 Task: Create in the project AgileCraft and in the Backlog issue 'Create a new online platform for online education courses with advanced peer-to-peer learning and discussion features' a child issue 'Chatbot conversation natural language understanding and optimization', and assign it to team member softage.3@softage.net. Create in the project AgileCraft and in the Backlog issue 'Implement a new cloud-based customer engagement system for a company with advanced marketing automation and customer retention features' a child issue 'Data access request policy creation and auditing', and assign it to team member softage.4@softage.net
Action: Mouse moved to (180, 52)
Screenshot: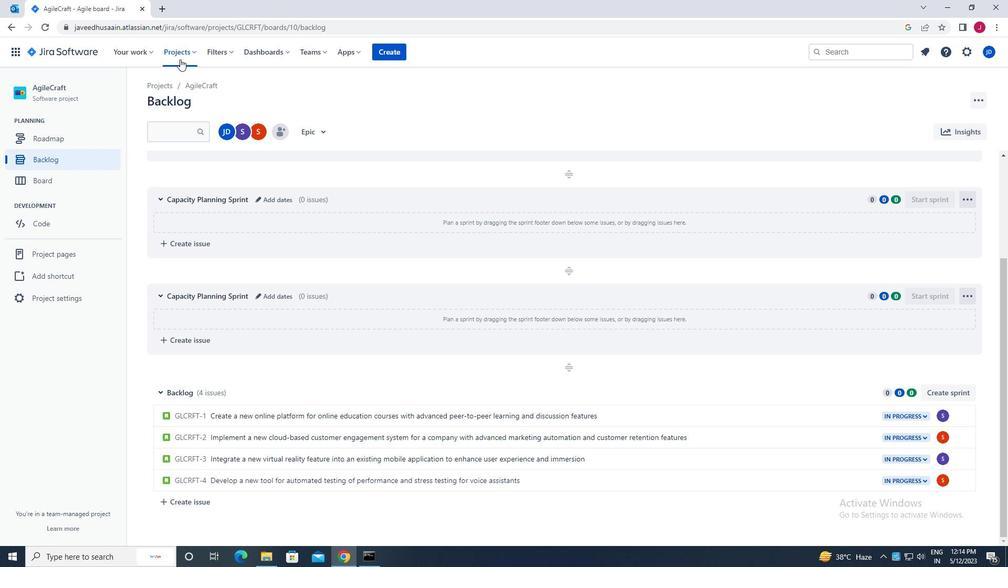 
Action: Mouse pressed left at (180, 52)
Screenshot: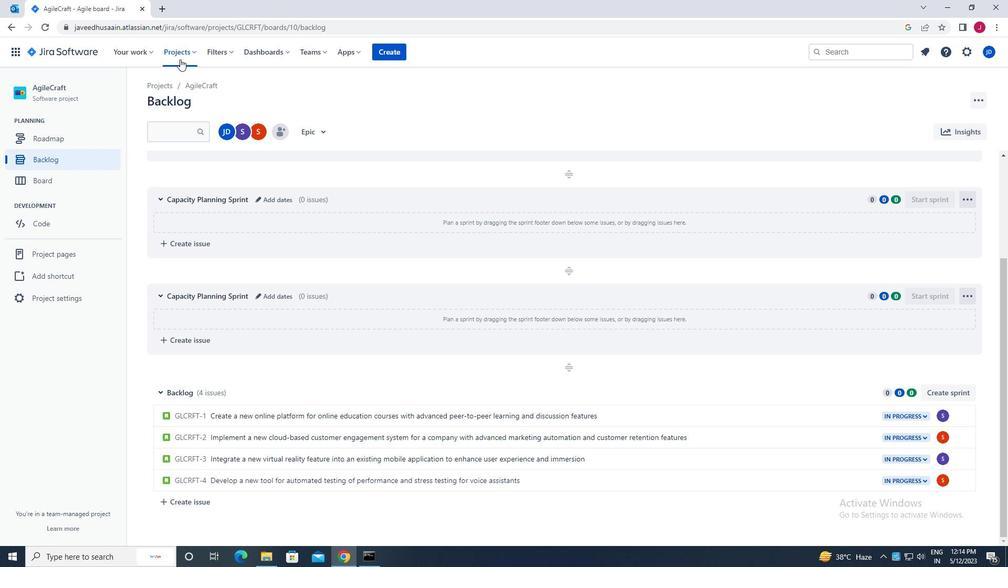 
Action: Mouse moved to (219, 99)
Screenshot: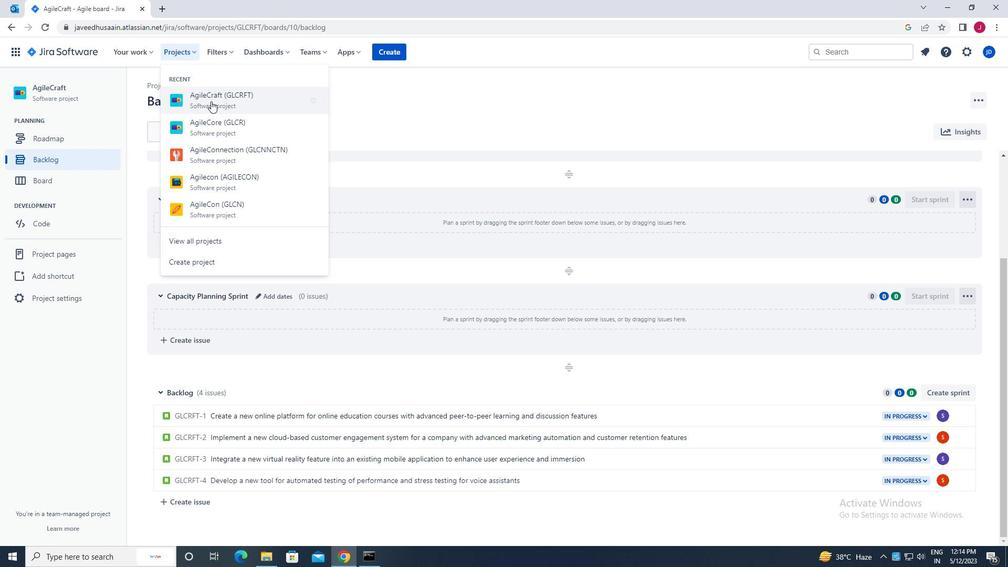 
Action: Mouse pressed left at (219, 99)
Screenshot: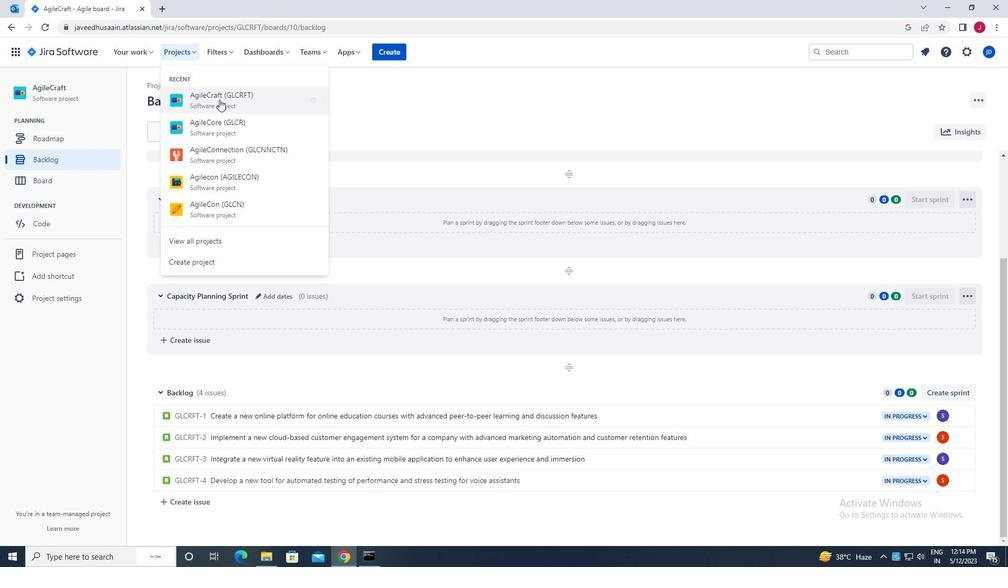 
Action: Mouse moved to (68, 160)
Screenshot: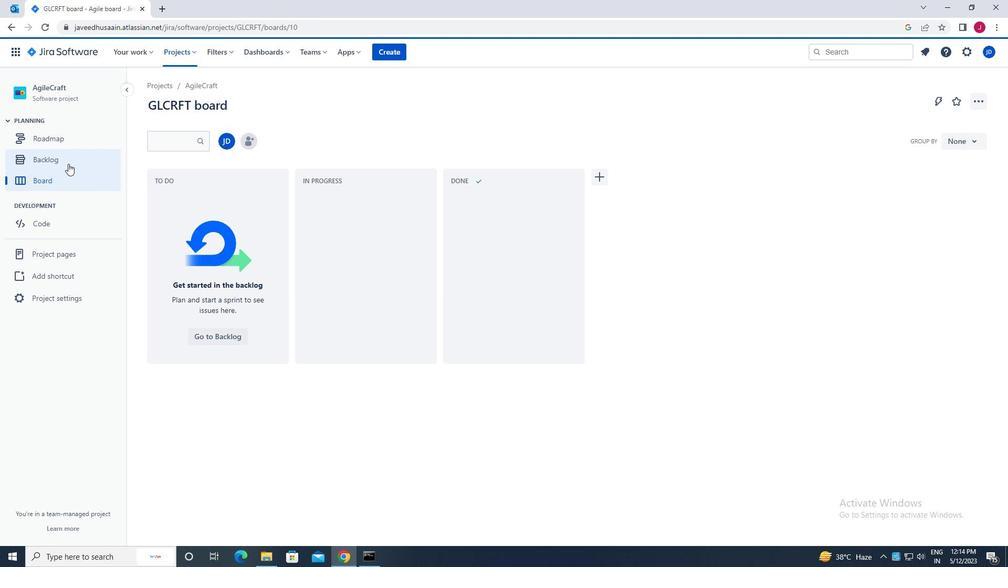 
Action: Mouse pressed left at (68, 160)
Screenshot: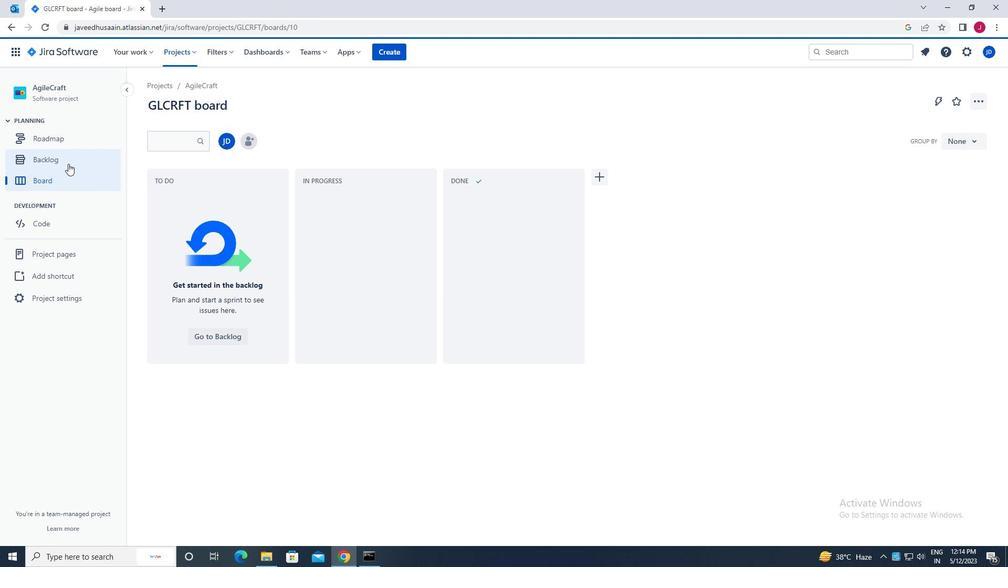 
Action: Mouse moved to (331, 283)
Screenshot: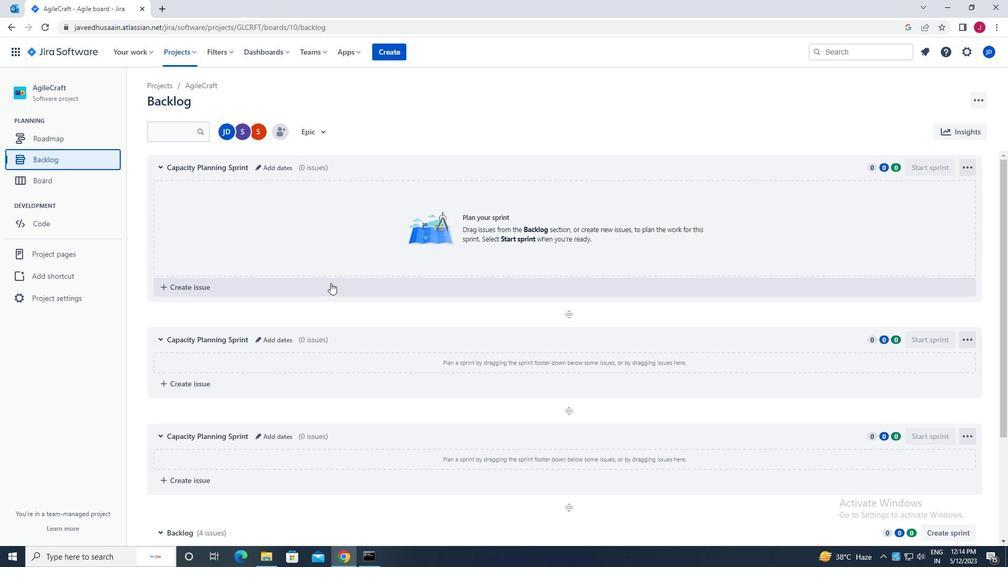 
Action: Mouse scrolled (331, 282) with delta (0, 0)
Screenshot: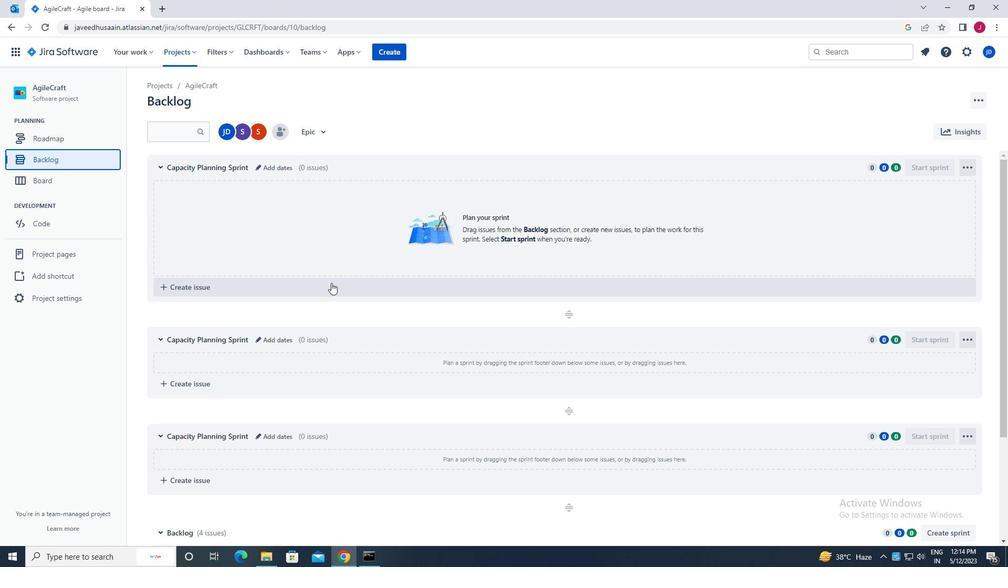 
Action: Mouse moved to (278, 313)
Screenshot: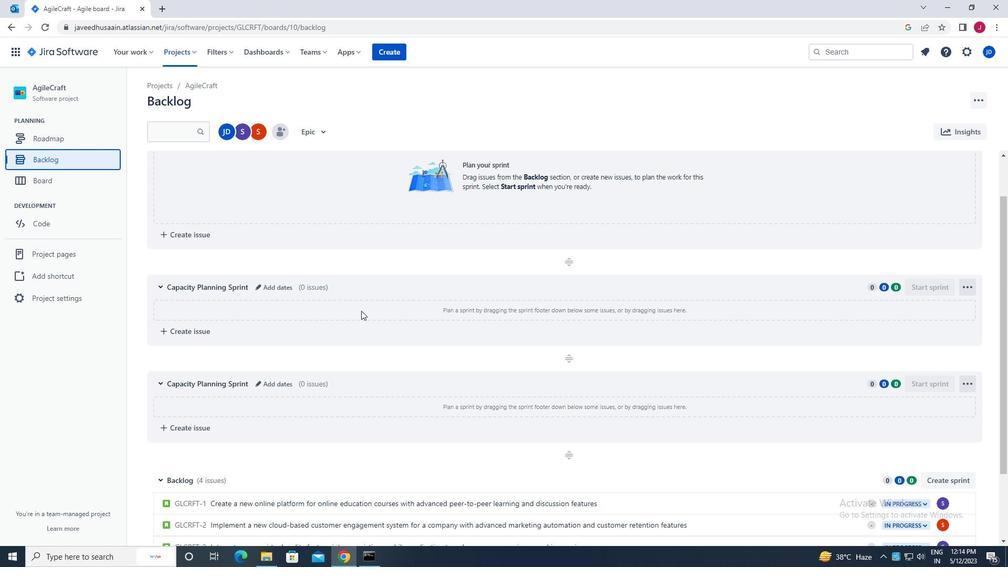 
Action: Mouse scrolled (278, 312) with delta (0, 0)
Screenshot: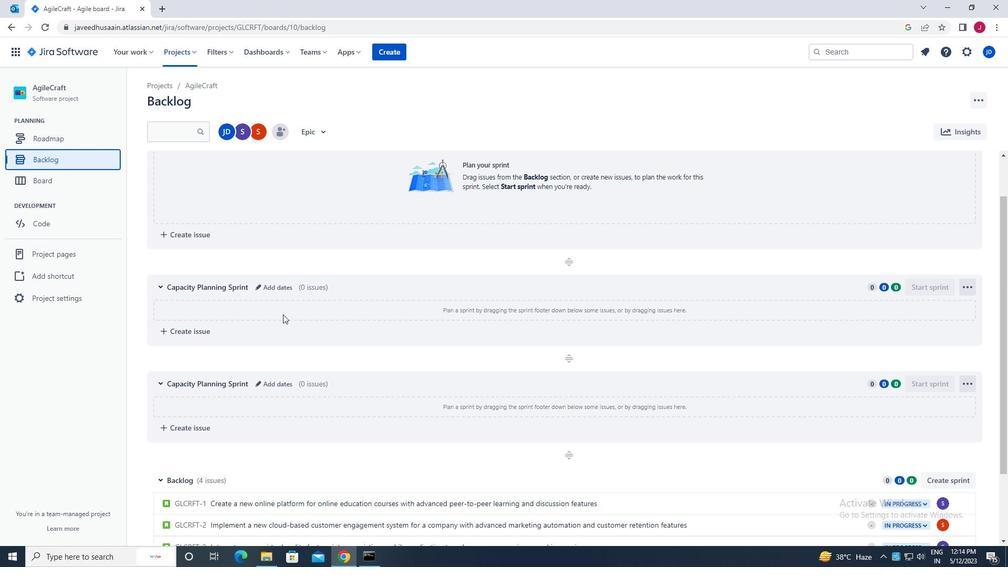 
Action: Mouse scrolled (278, 312) with delta (0, 0)
Screenshot: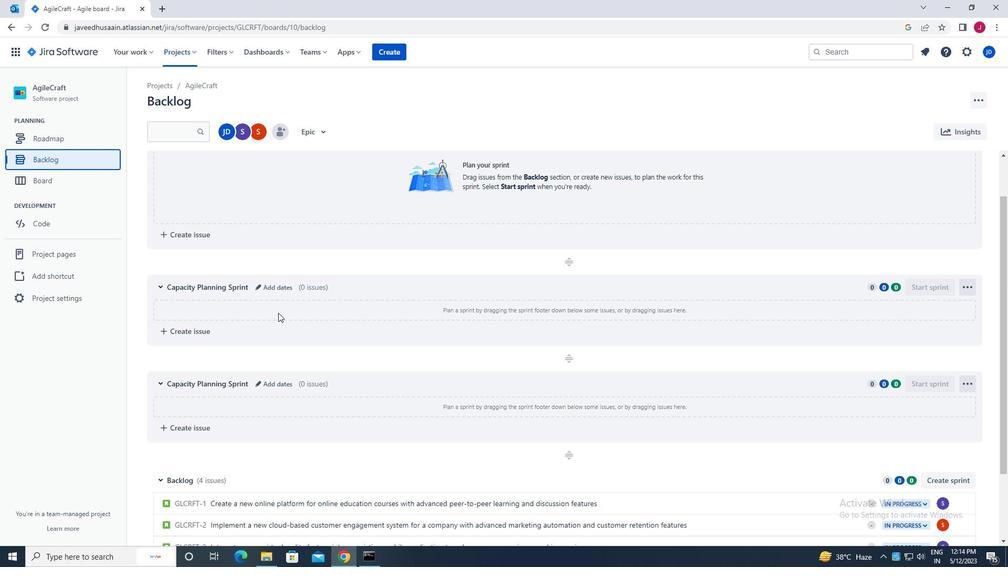 
Action: Mouse scrolled (278, 312) with delta (0, 0)
Screenshot: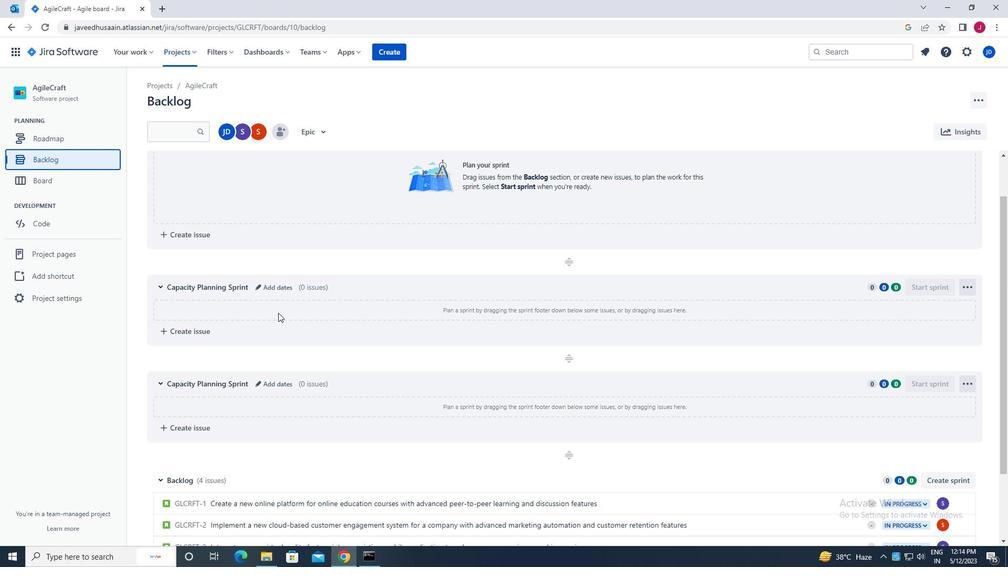 
Action: Mouse moved to (278, 313)
Screenshot: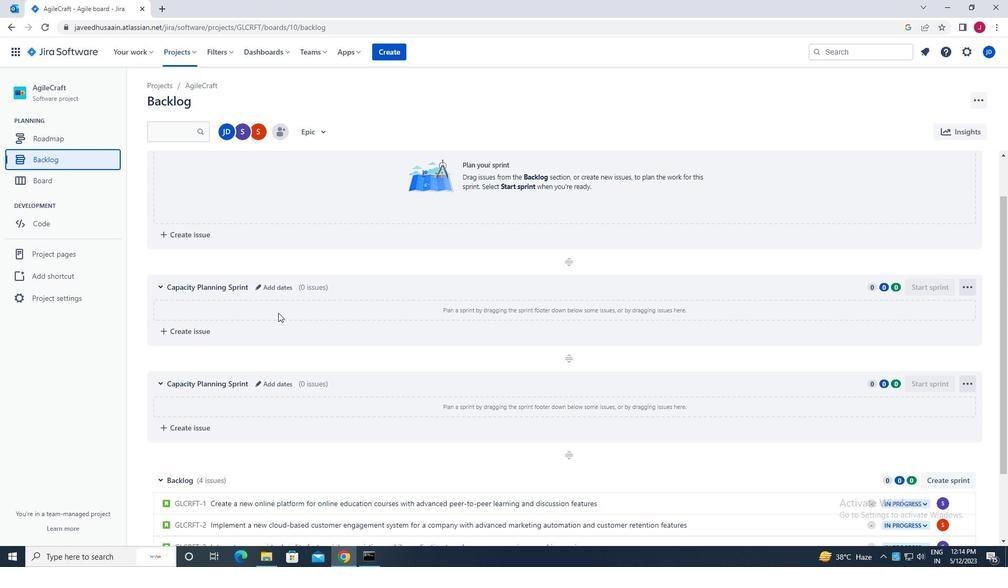 
Action: Mouse scrolled (278, 312) with delta (0, 0)
Screenshot: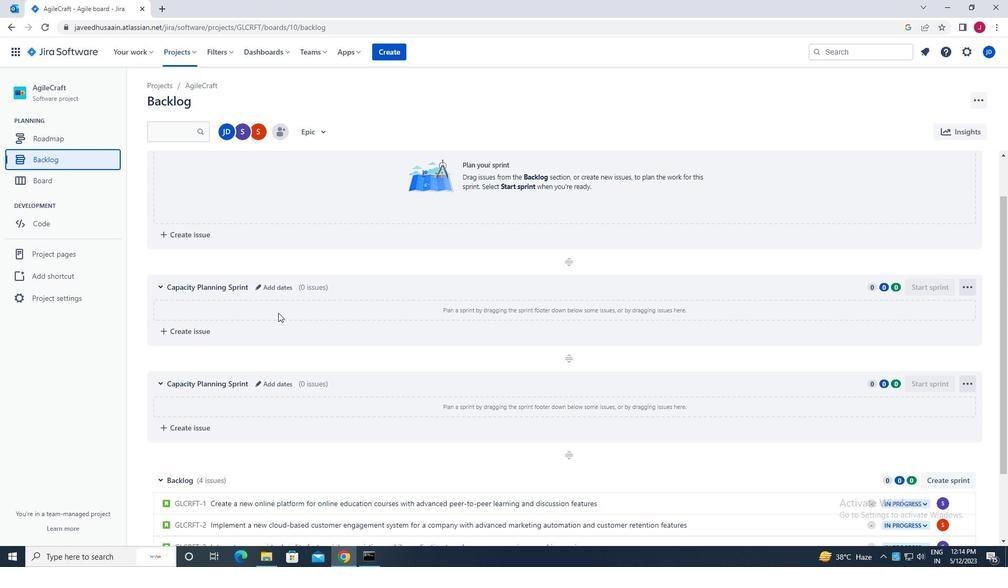 
Action: Mouse scrolled (278, 312) with delta (0, 0)
Screenshot: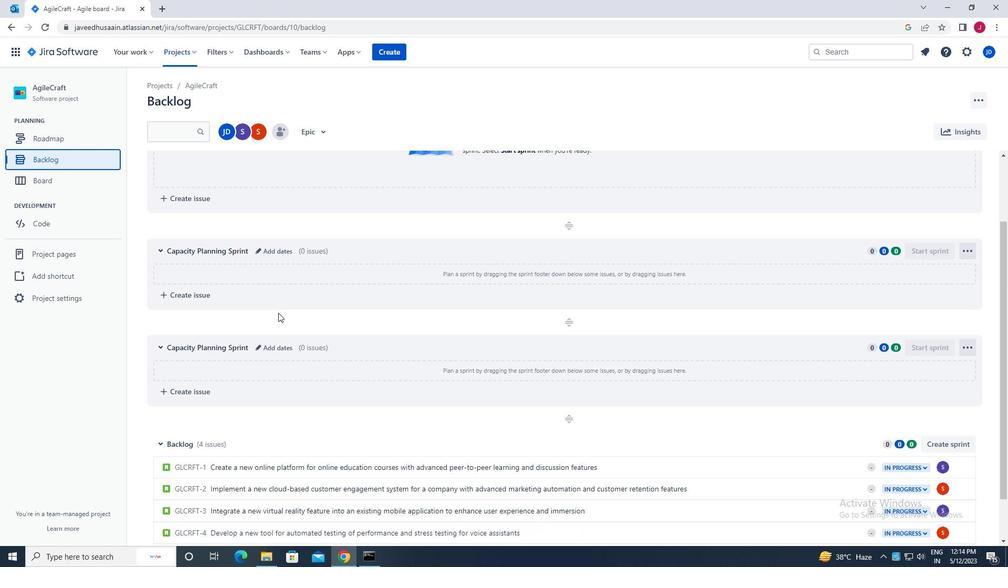 
Action: Mouse scrolled (278, 312) with delta (0, 0)
Screenshot: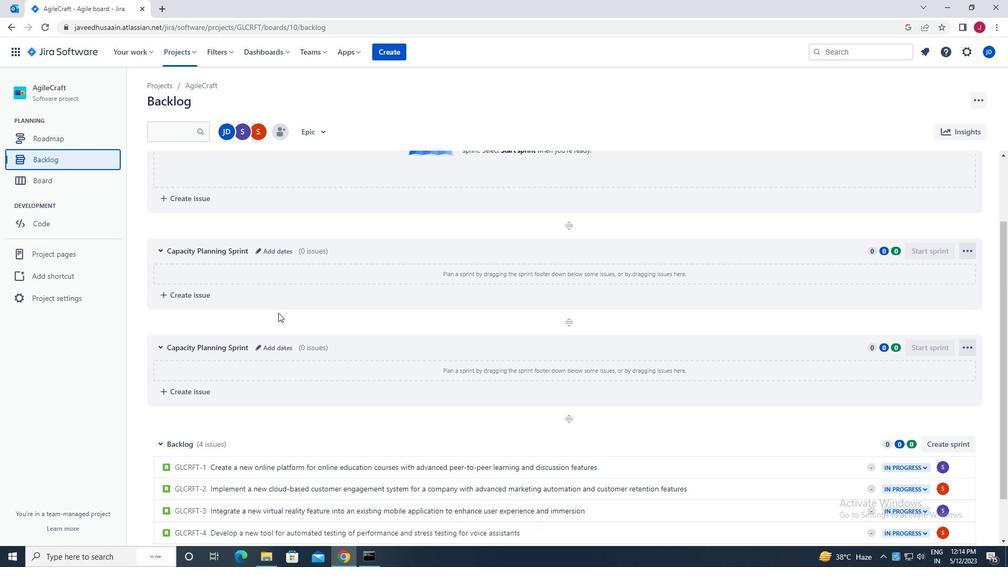 
Action: Mouse scrolled (278, 312) with delta (0, 0)
Screenshot: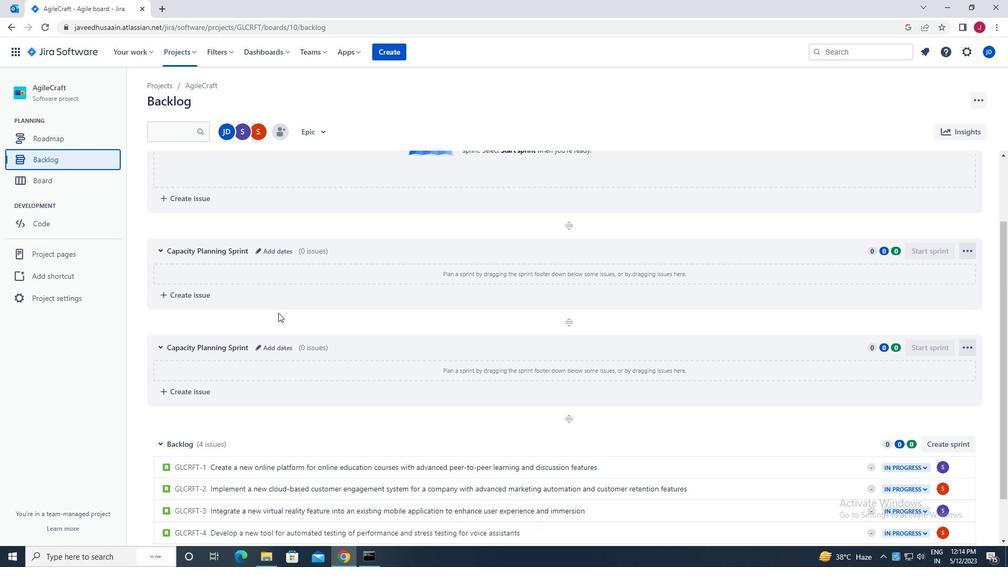 
Action: Mouse scrolled (278, 312) with delta (0, 0)
Screenshot: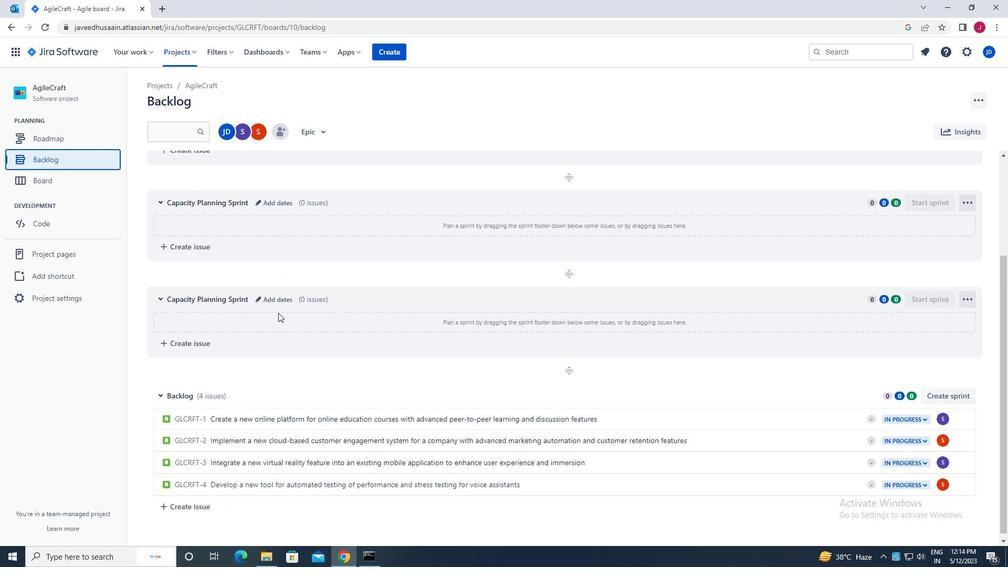 
Action: Mouse scrolled (278, 312) with delta (0, 0)
Screenshot: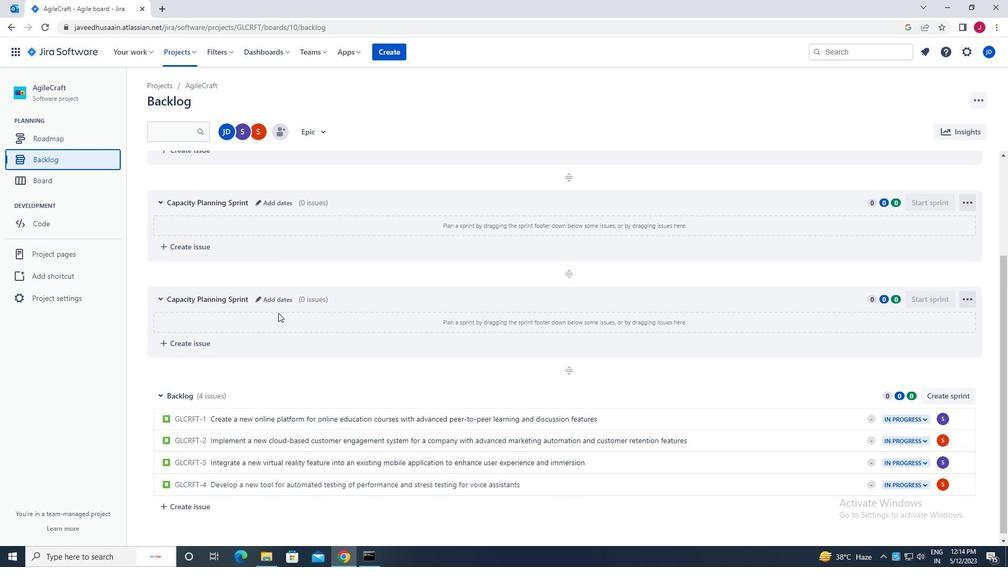 
Action: Mouse moved to (780, 414)
Screenshot: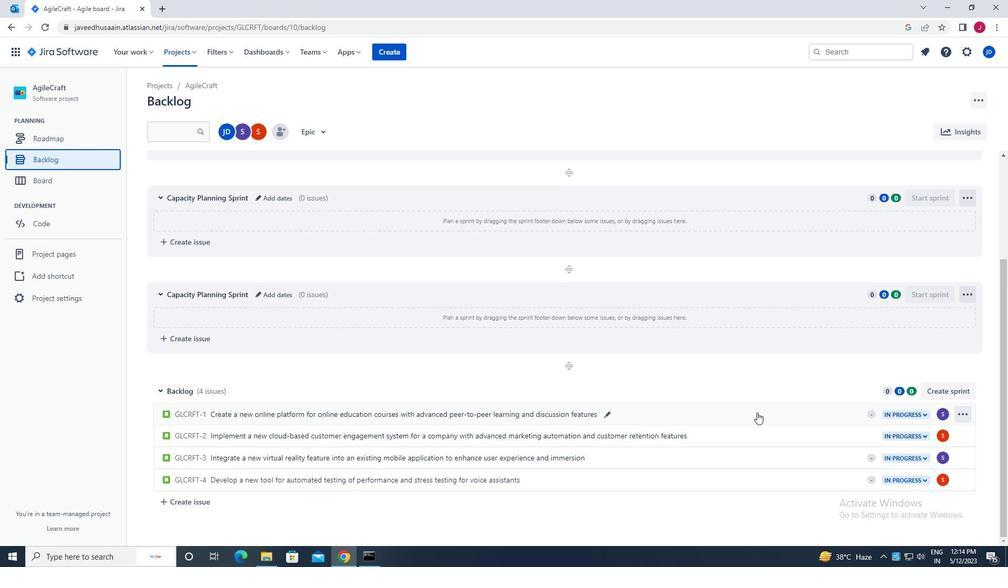 
Action: Mouse pressed left at (780, 414)
Screenshot: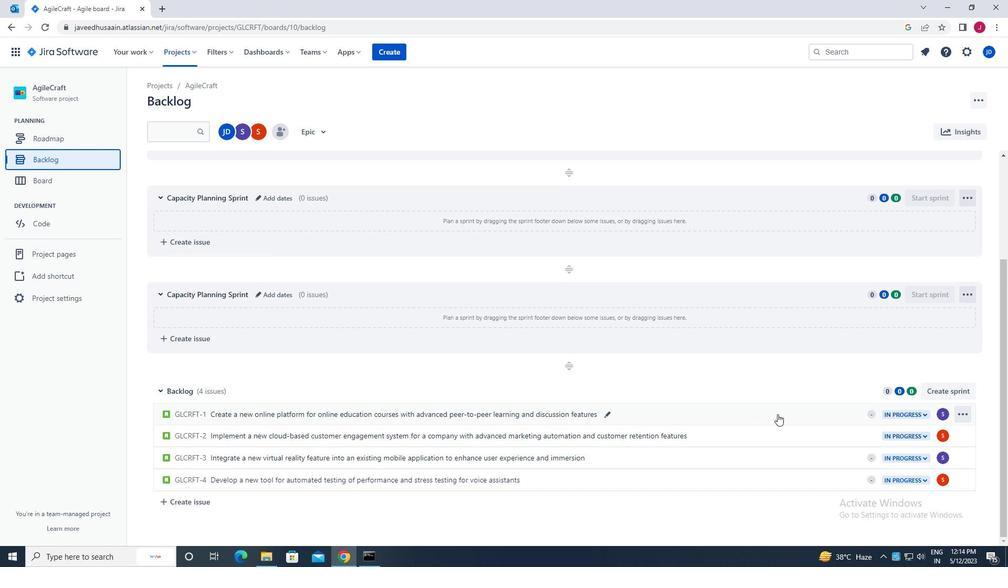 
Action: Mouse moved to (824, 257)
Screenshot: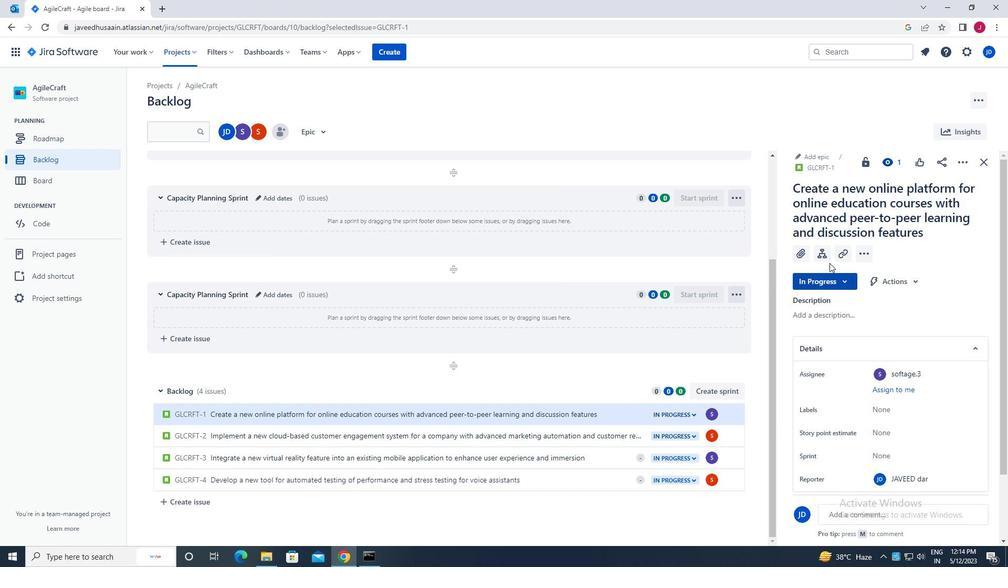 
Action: Mouse pressed left at (824, 257)
Screenshot: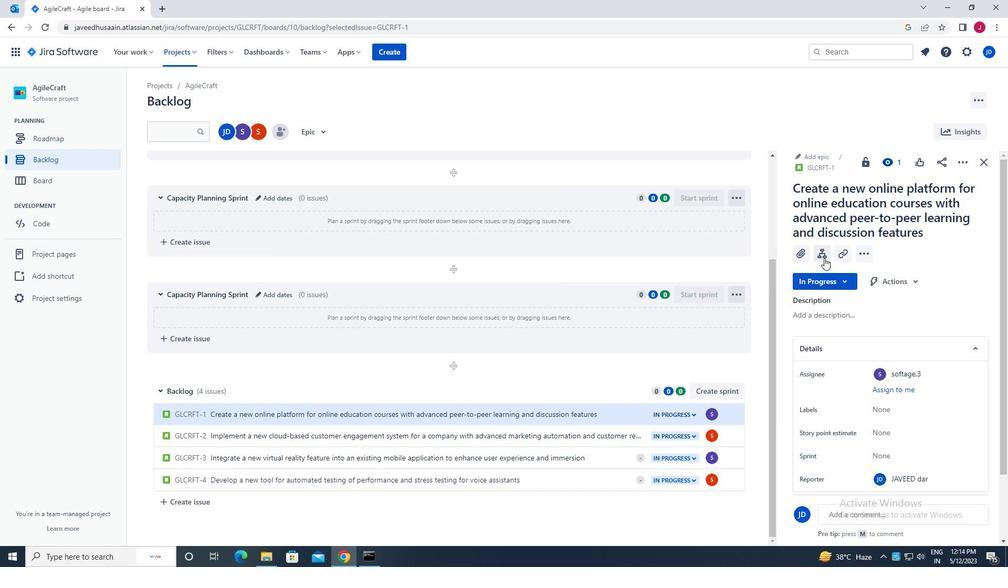 
Action: Mouse moved to (834, 336)
Screenshot: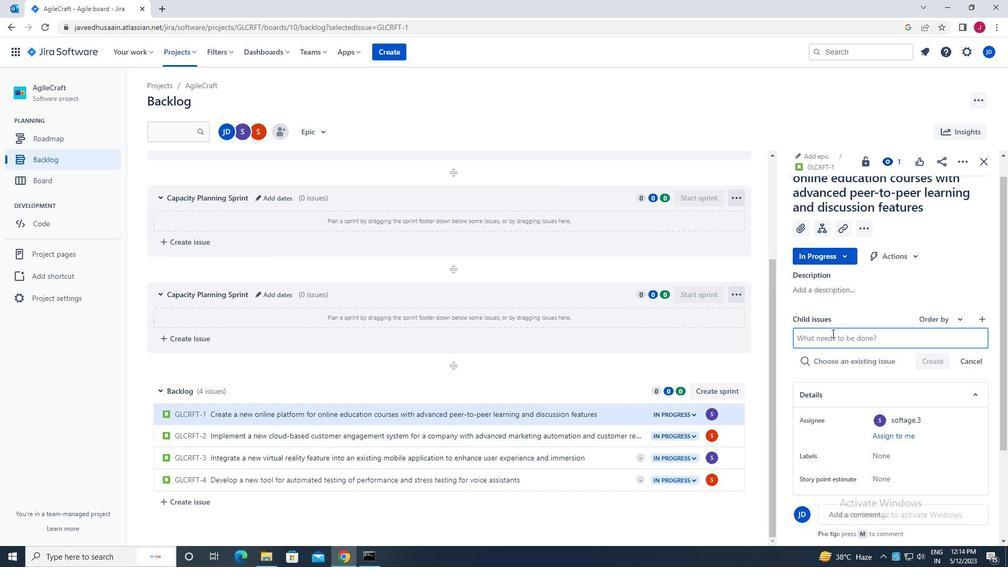 
Action: Mouse pressed left at (834, 336)
Screenshot: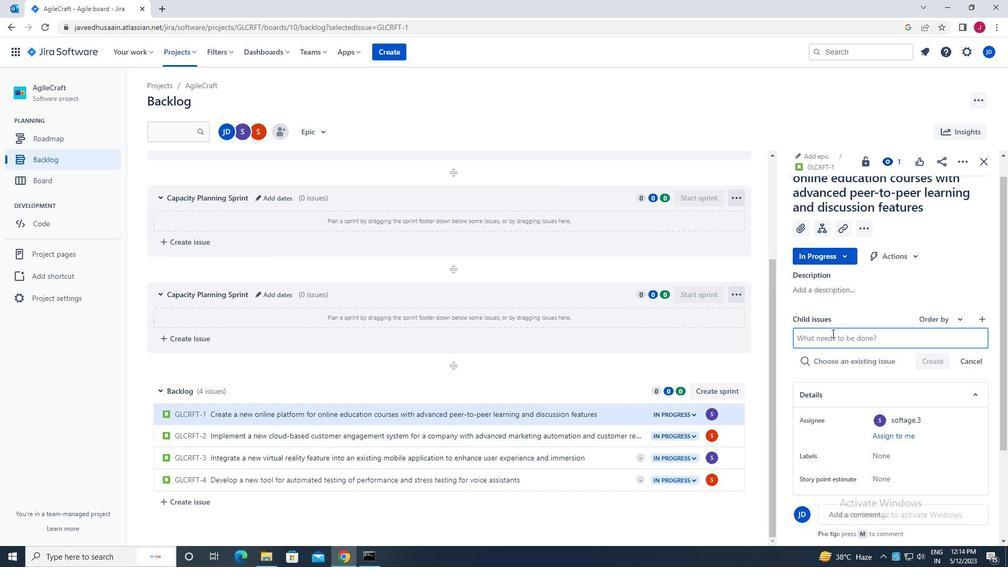 
Action: Mouse moved to (835, 337)
Screenshot: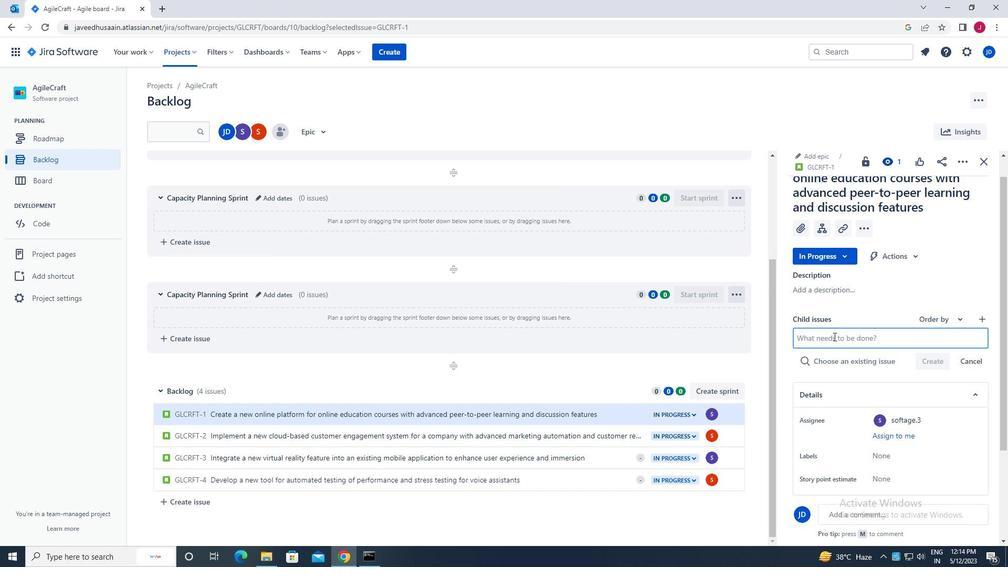
Action: Key pressed c<Key.caps_lock>hatbot<Key.space>conversation<Key.space>
Screenshot: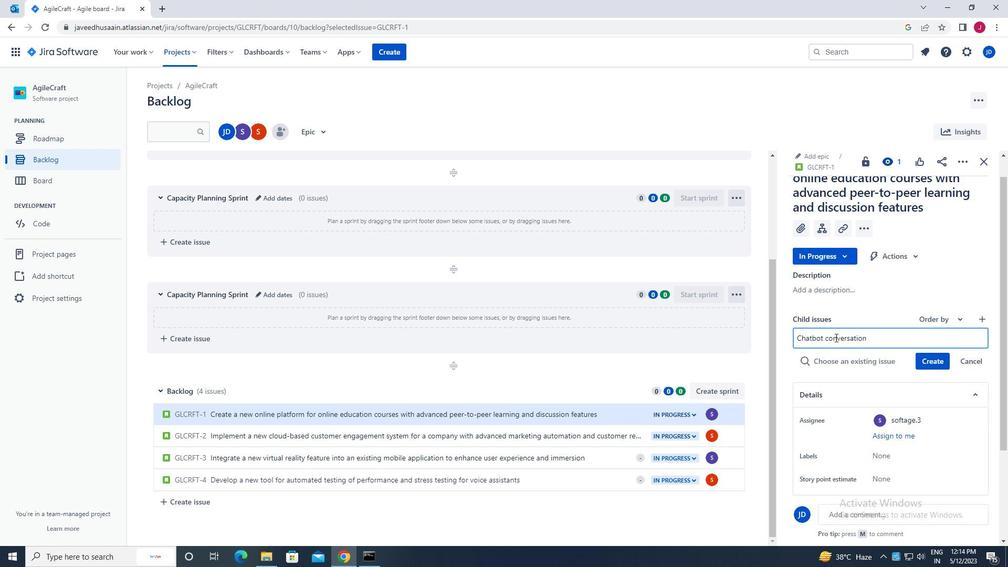 
Action: Mouse moved to (871, 336)
Screenshot: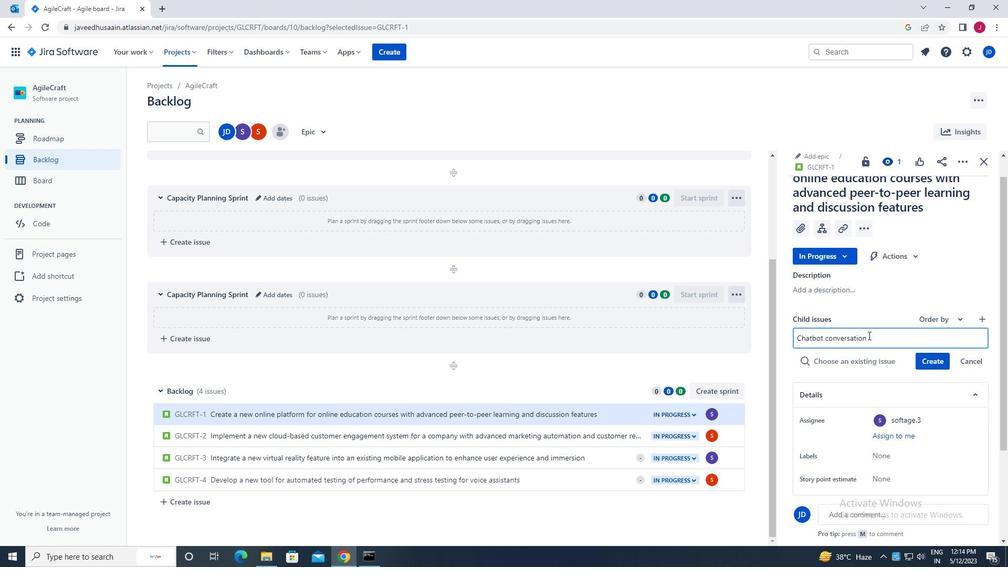 
Action: Key pressed <Key.backspace><Key.backspace><Key.backspace><Key.backspace><Key.backspace><Key.backspace><Key.backspace><Key.backspace><Key.backspace><Key.backspace>versation<Key.space>natural<Key.space>language<Key.space>understanding<Key.space>and<Key.space>optimization<Key.enter>
Screenshot: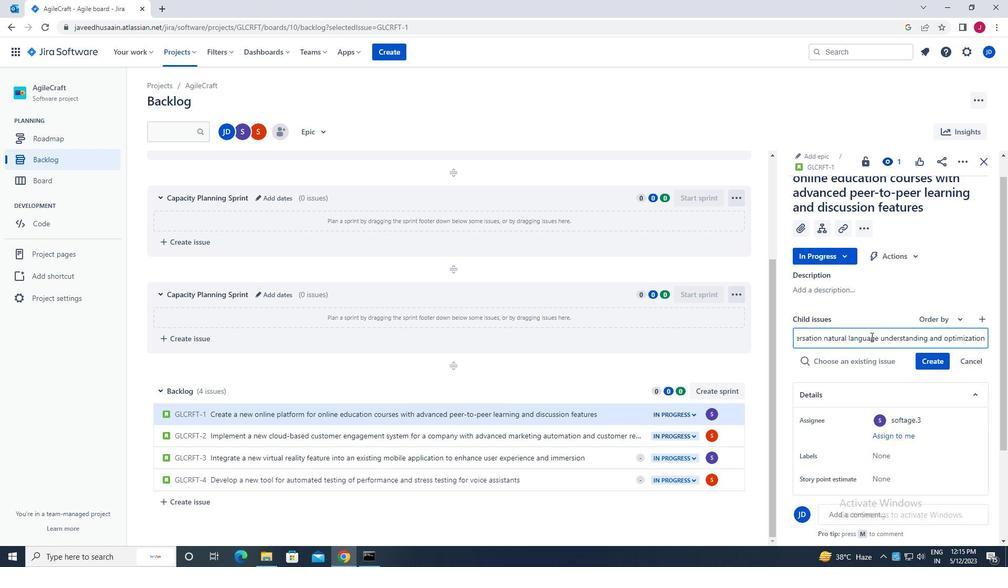 
Action: Mouse moved to (941, 345)
Screenshot: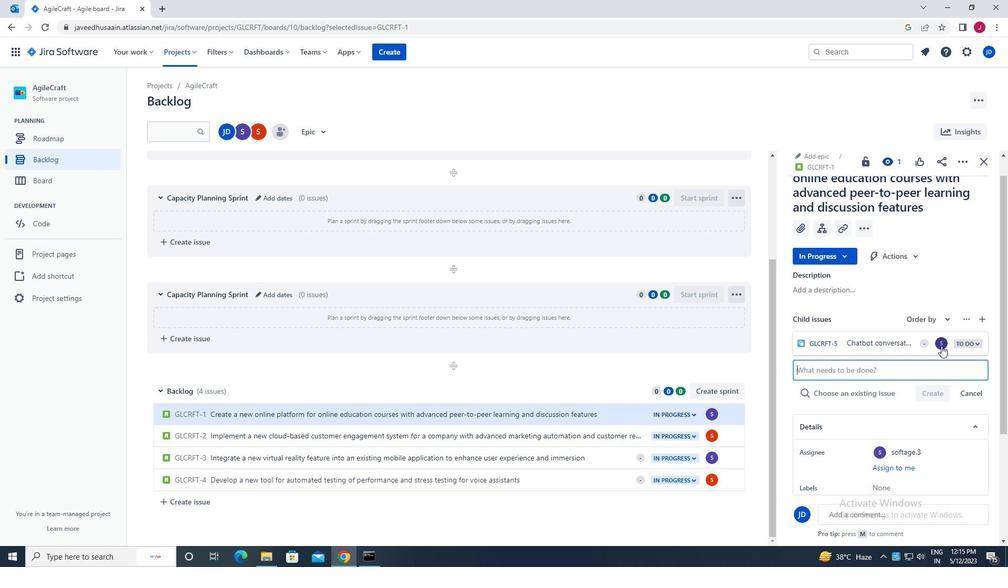 
Action: Mouse pressed left at (941, 345)
Screenshot: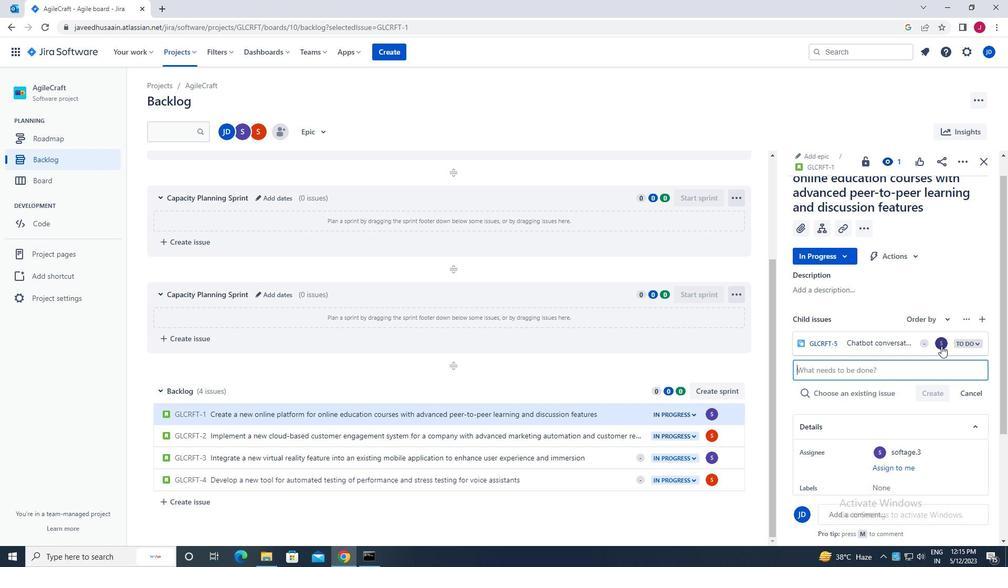 
Action: Mouse moved to (900, 336)
Screenshot: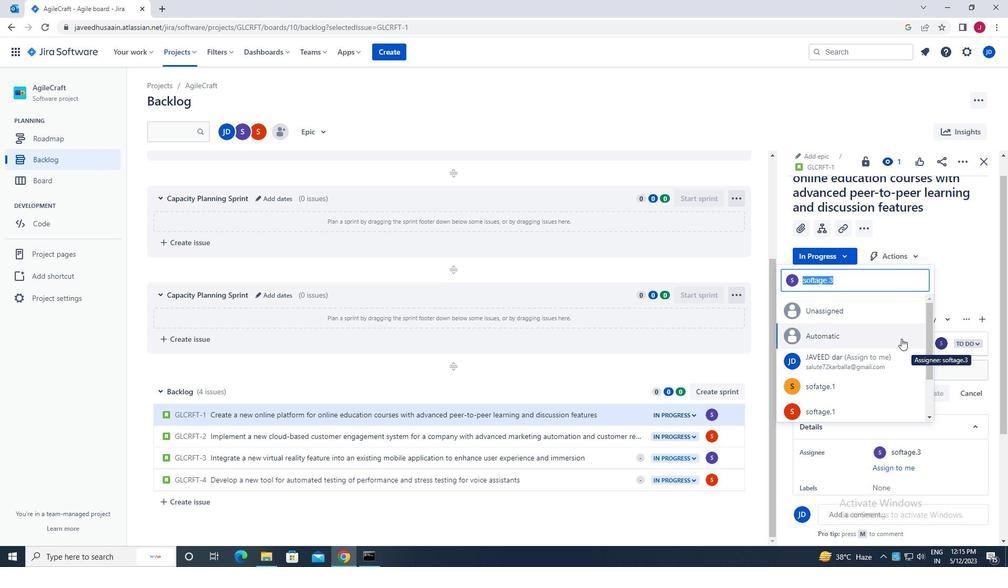 
Action: Key pressed soft
Screenshot: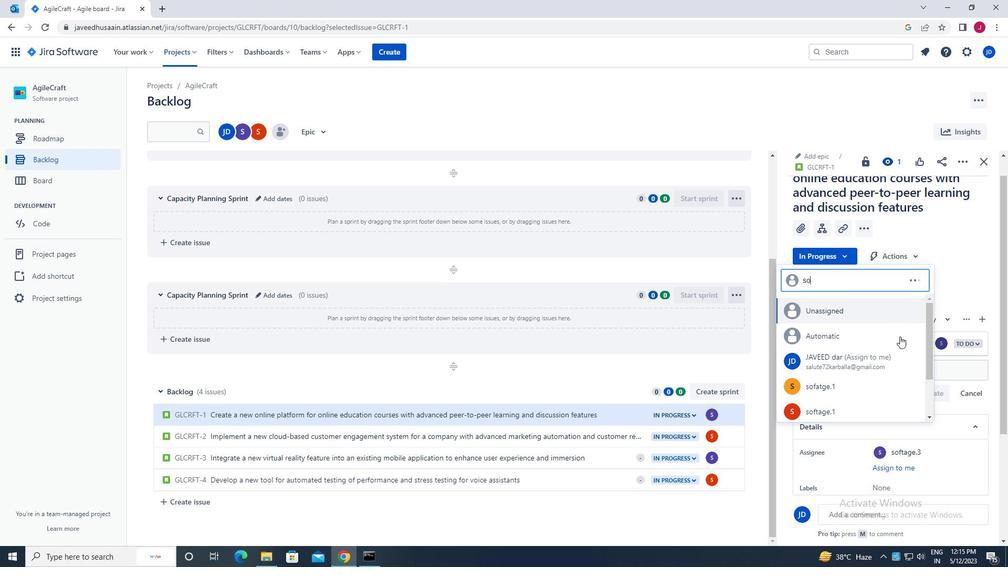 
Action: Mouse moved to (875, 317)
Screenshot: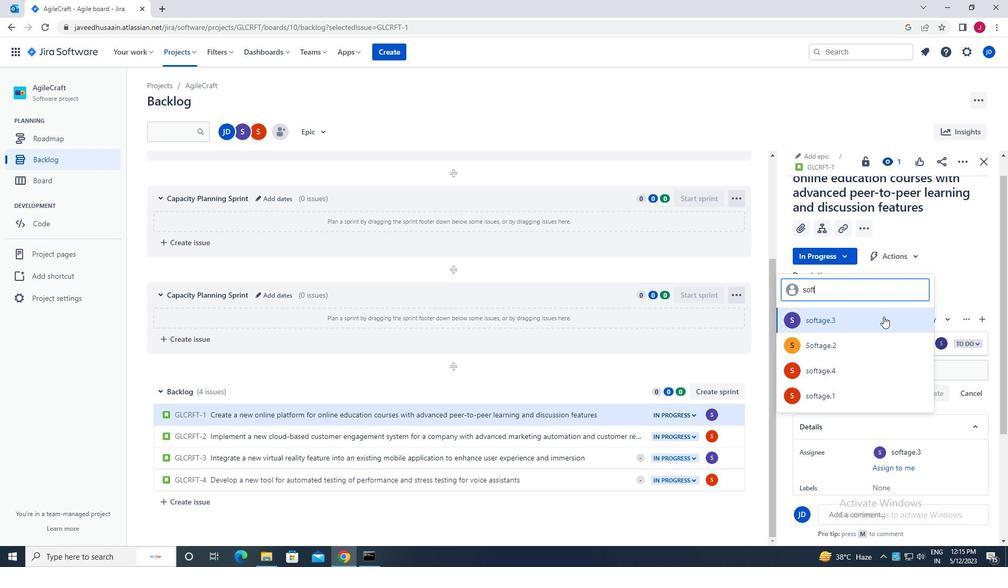 
Action: Mouse pressed left at (875, 317)
Screenshot: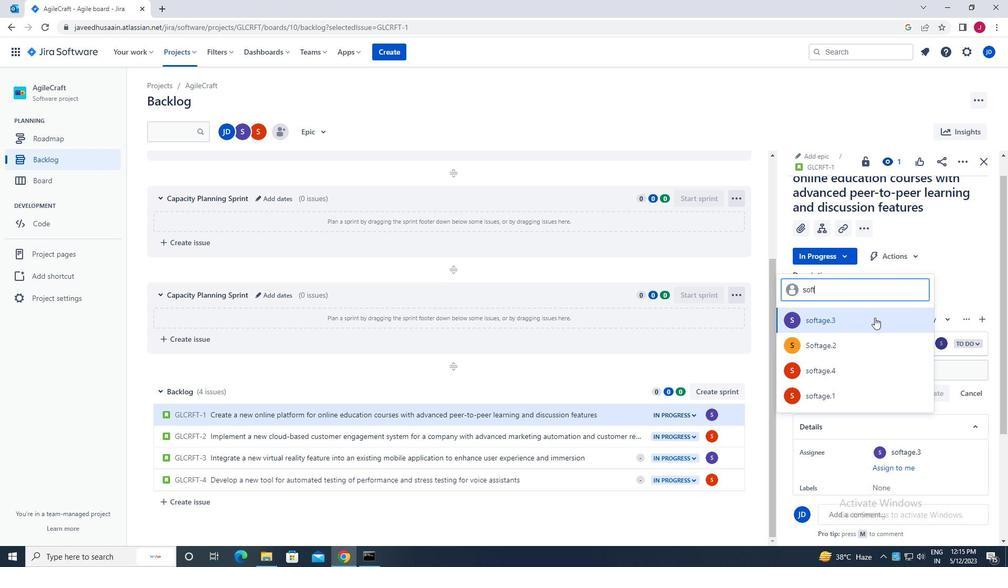 
Action: Mouse moved to (982, 160)
Screenshot: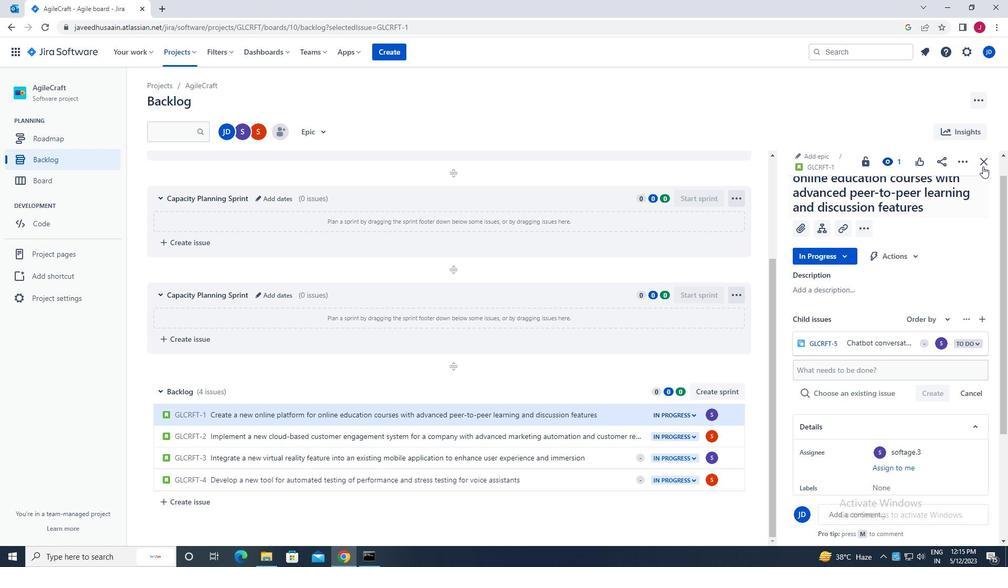 
Action: Mouse pressed left at (982, 160)
Screenshot: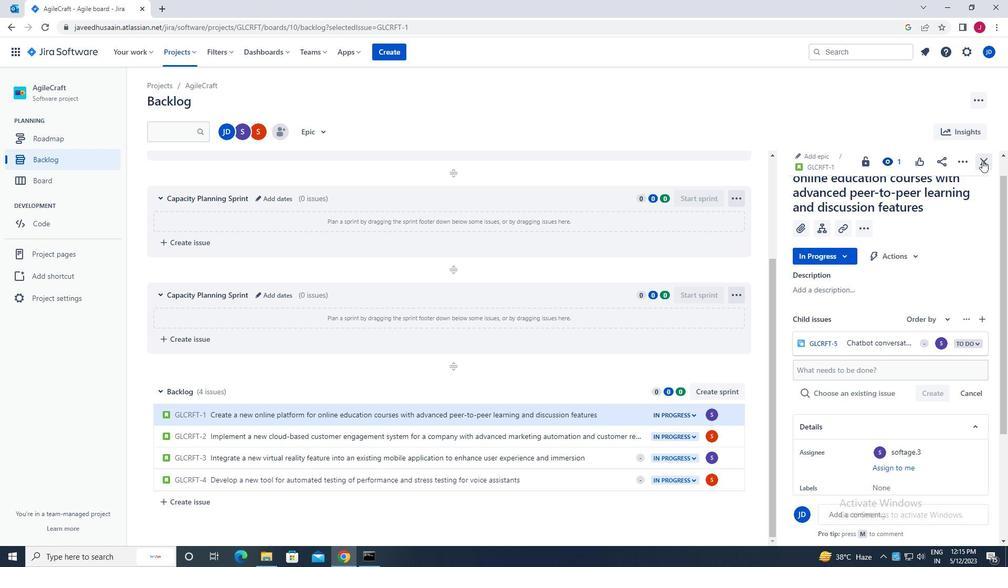
Action: Mouse moved to (790, 435)
Screenshot: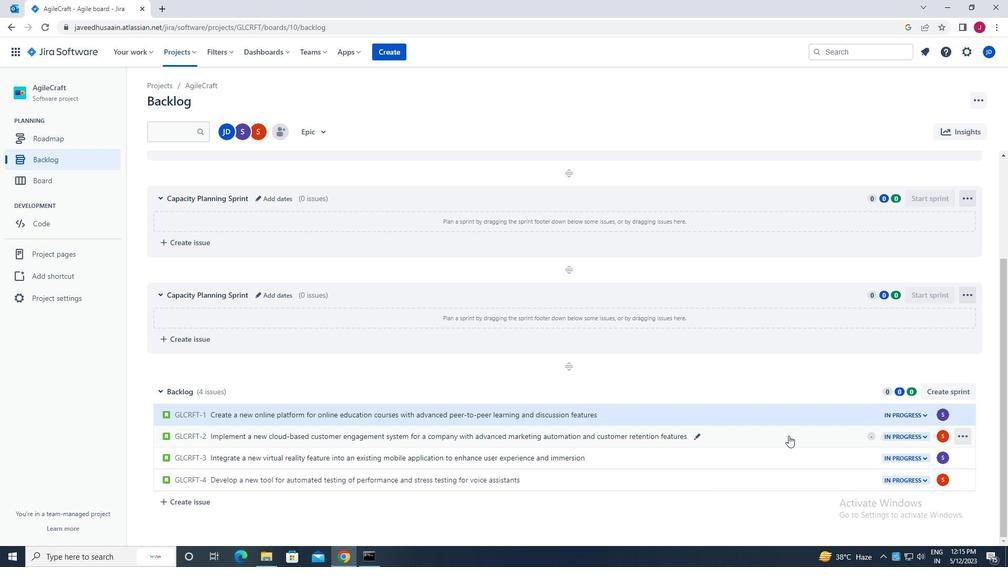 
Action: Mouse pressed left at (790, 435)
Screenshot: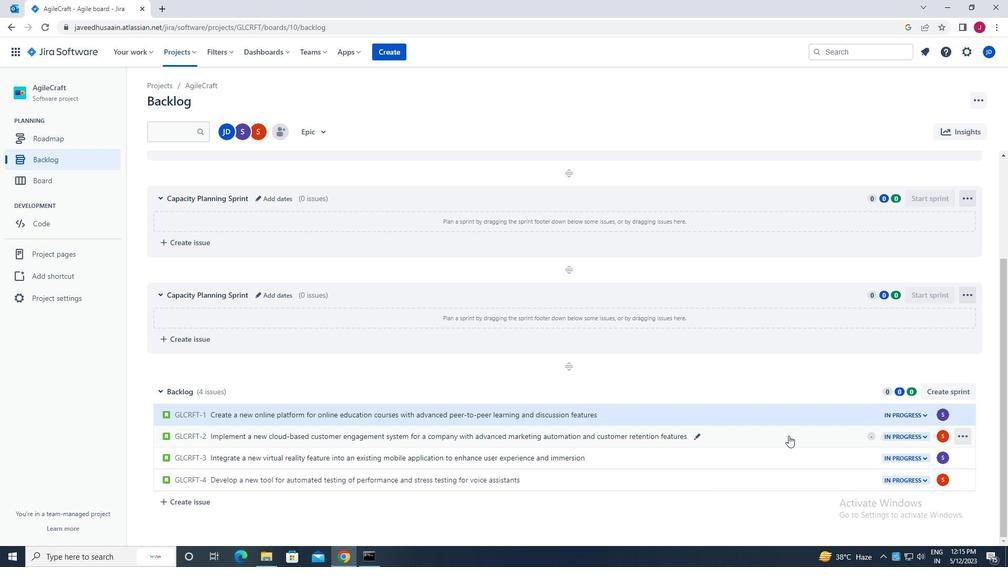 
Action: Mouse moved to (821, 273)
Screenshot: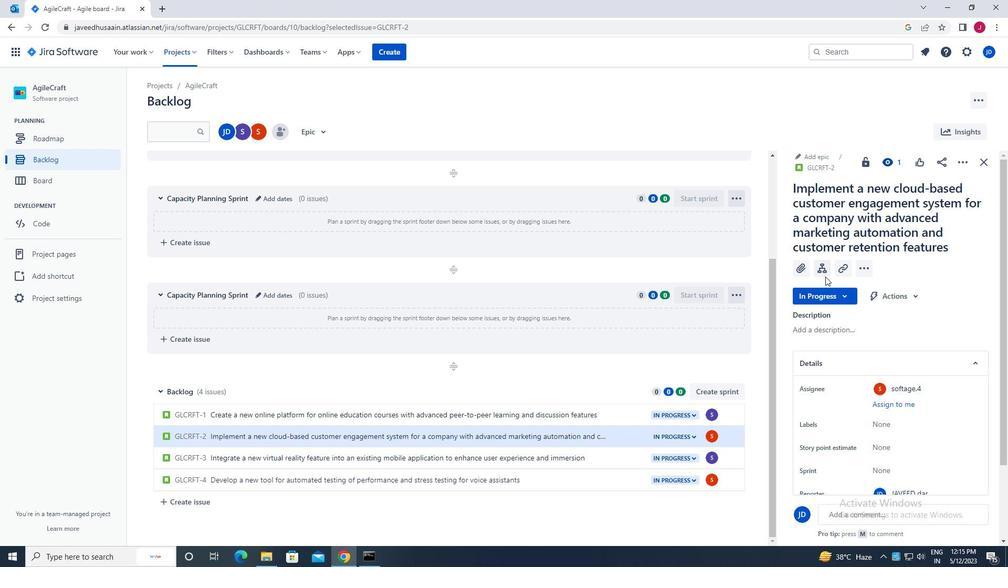 
Action: Mouse pressed left at (821, 273)
Screenshot: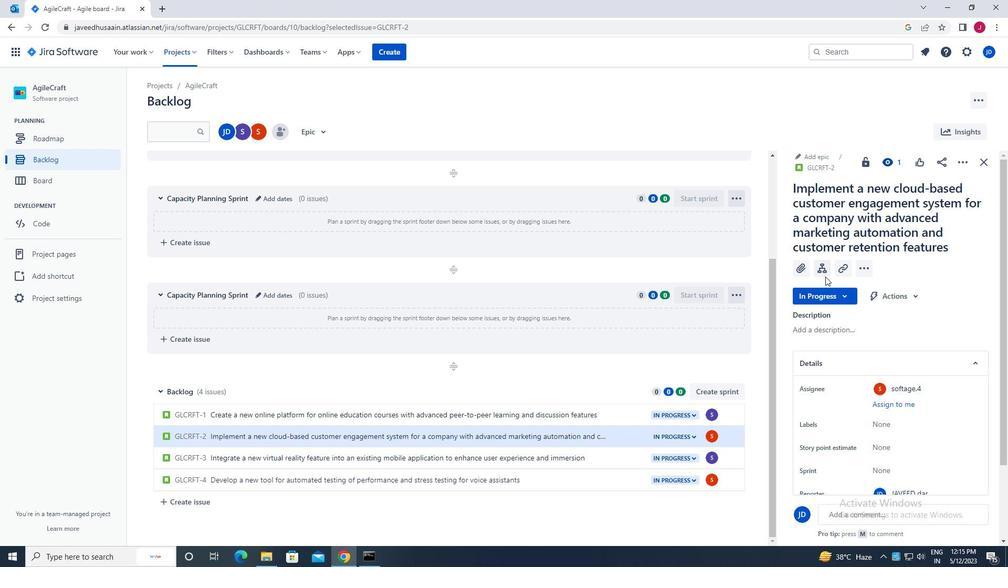 
Action: Mouse moved to (834, 338)
Screenshot: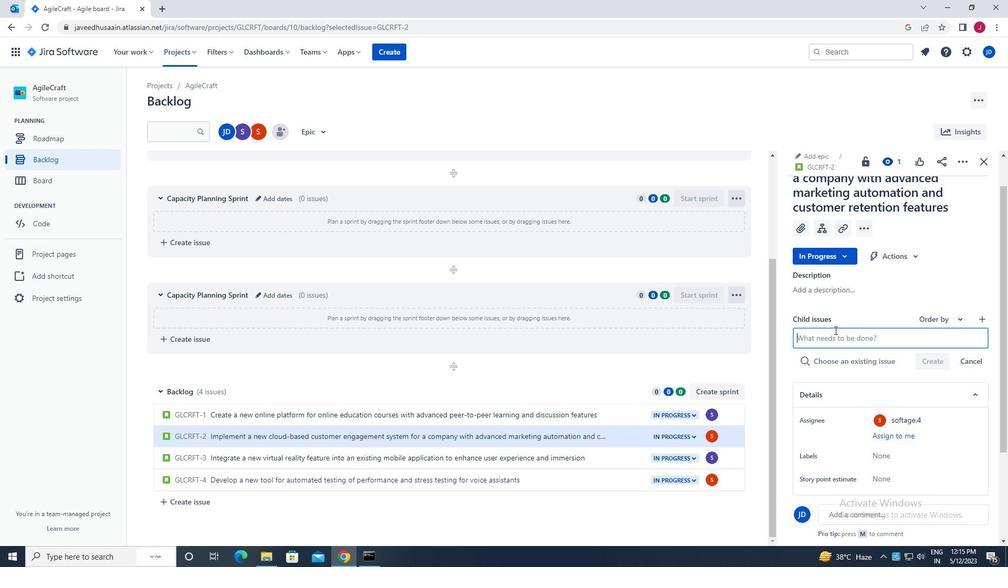 
Action: Mouse pressed left at (834, 338)
Screenshot: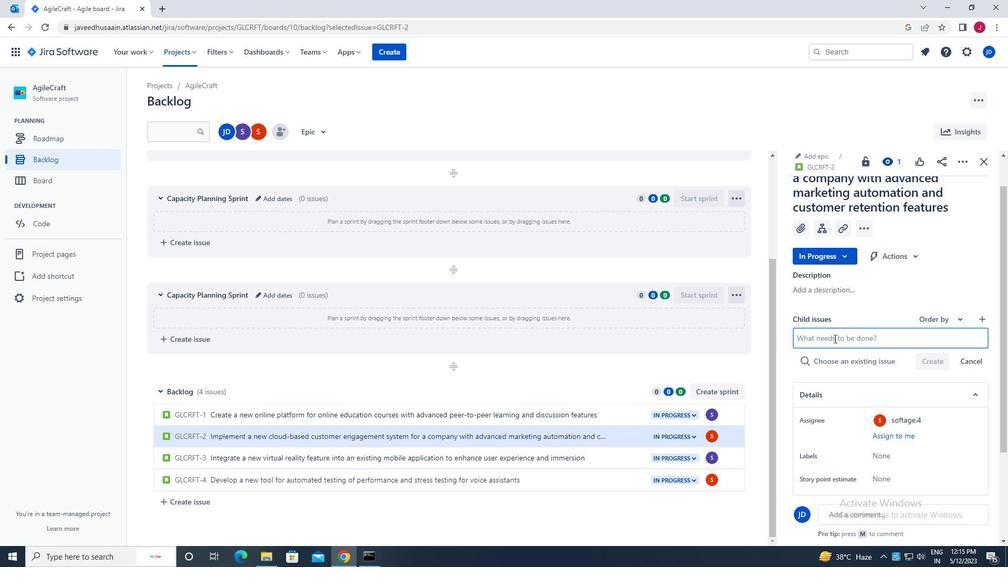 
Action: Mouse moved to (834, 338)
Screenshot: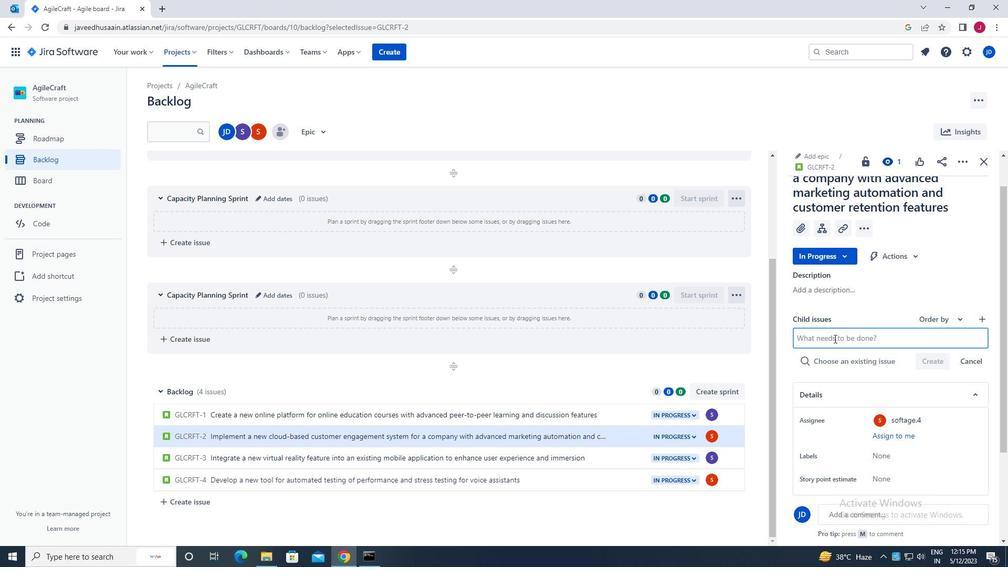 
Action: Key pressed <Key.caps_lock>d<Key.caps_lock>ata<Key.space>access<Key.space>request<Key.space>policy<Key.space>creation<Key.space>and<Key.space>auditing<Key.enter>
Screenshot: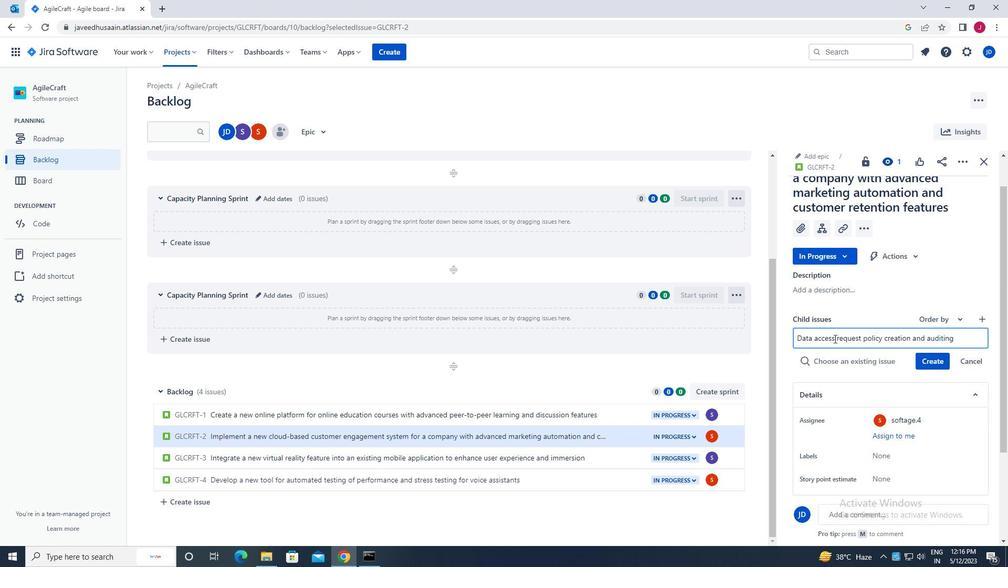 
Action: Mouse moved to (940, 345)
Screenshot: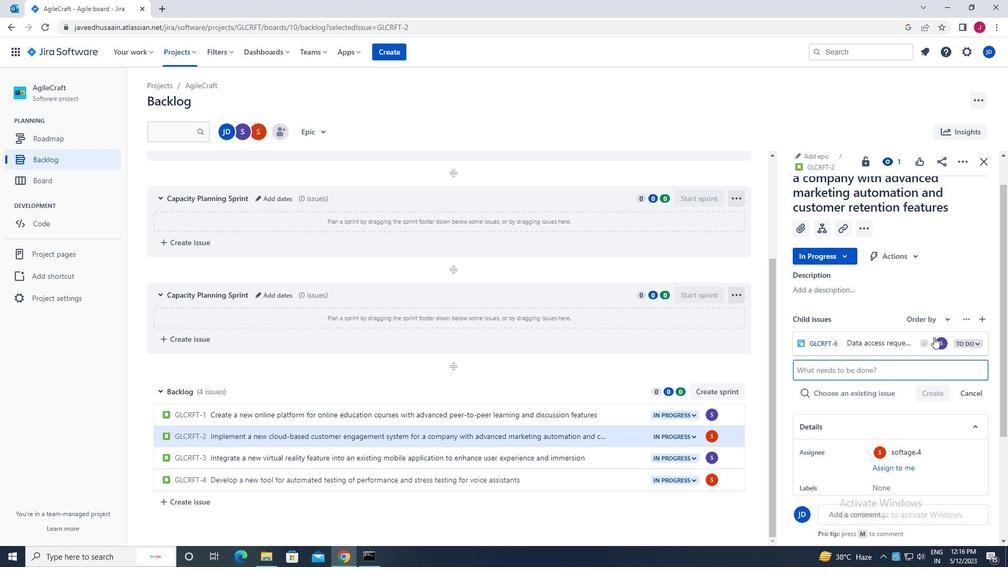 
Action: Mouse pressed left at (940, 345)
Screenshot: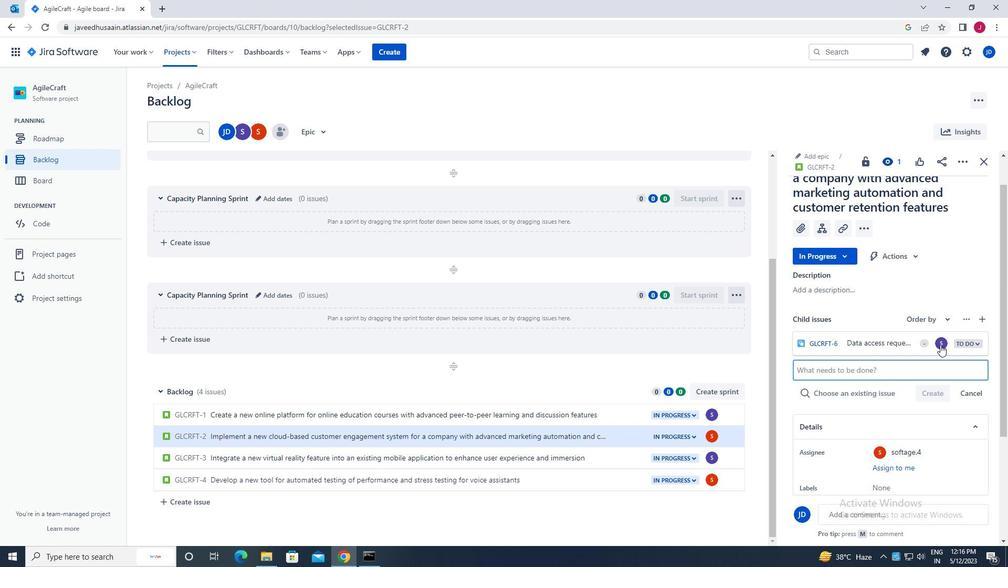 
Action: Mouse moved to (836, 279)
Screenshot: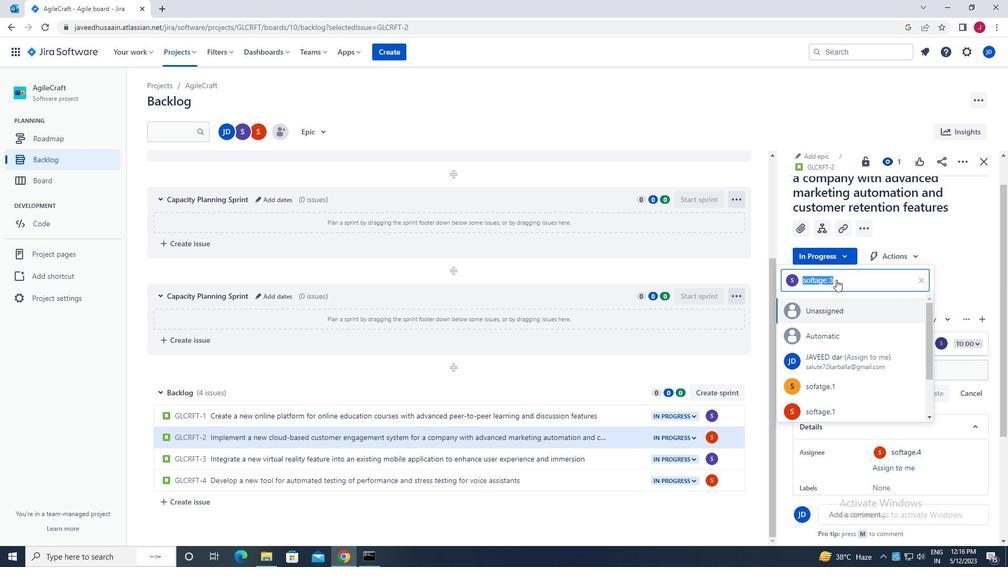 
Action: Key pressed soft
Screenshot: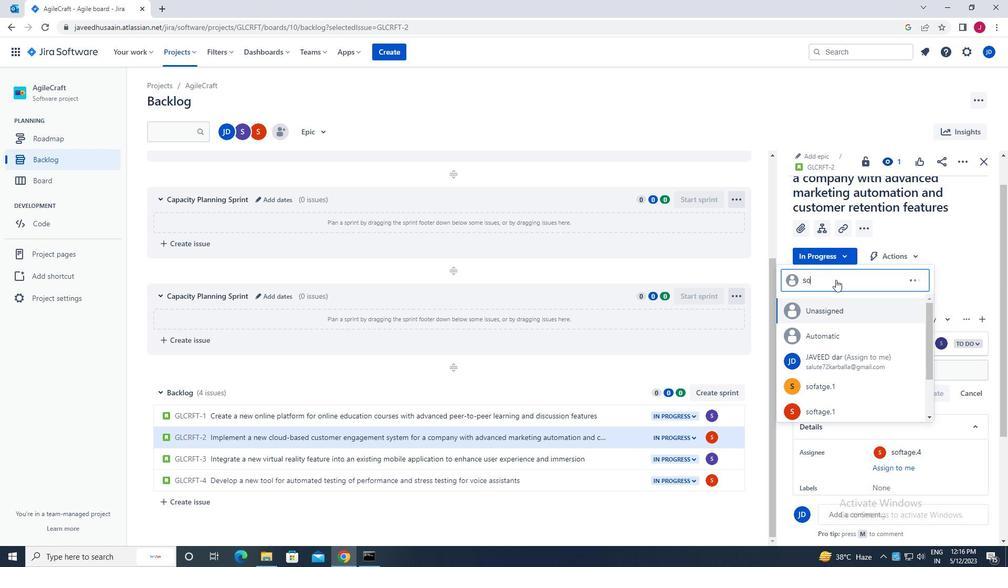 
Action: Mouse moved to (828, 368)
Screenshot: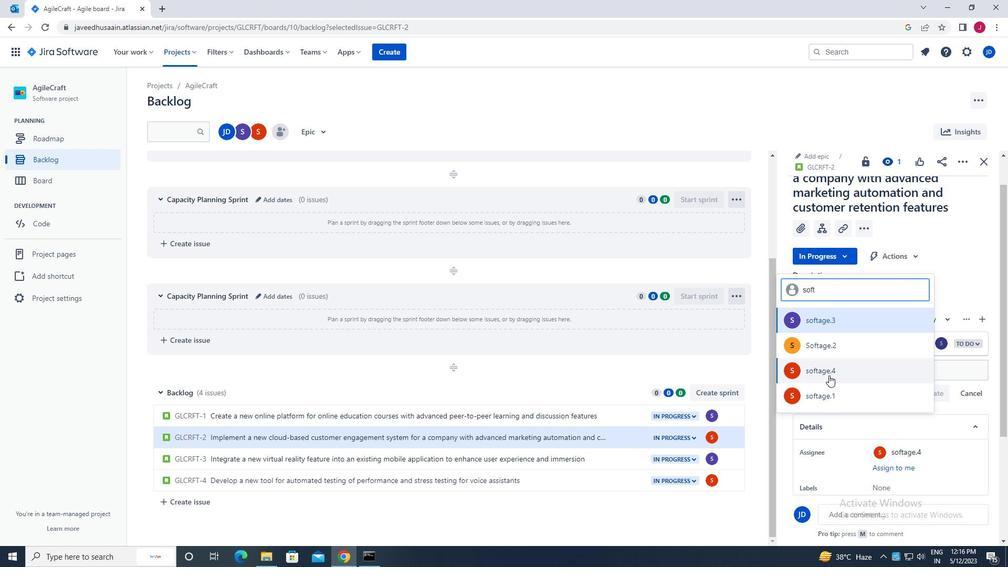 
Action: Mouse pressed left at (828, 368)
Screenshot: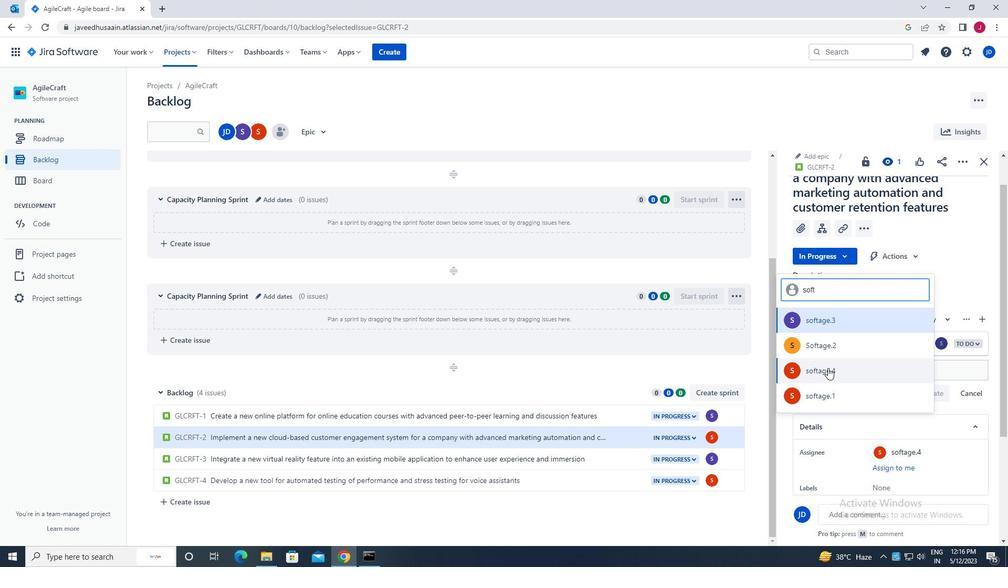 
Action: Mouse moved to (985, 160)
Screenshot: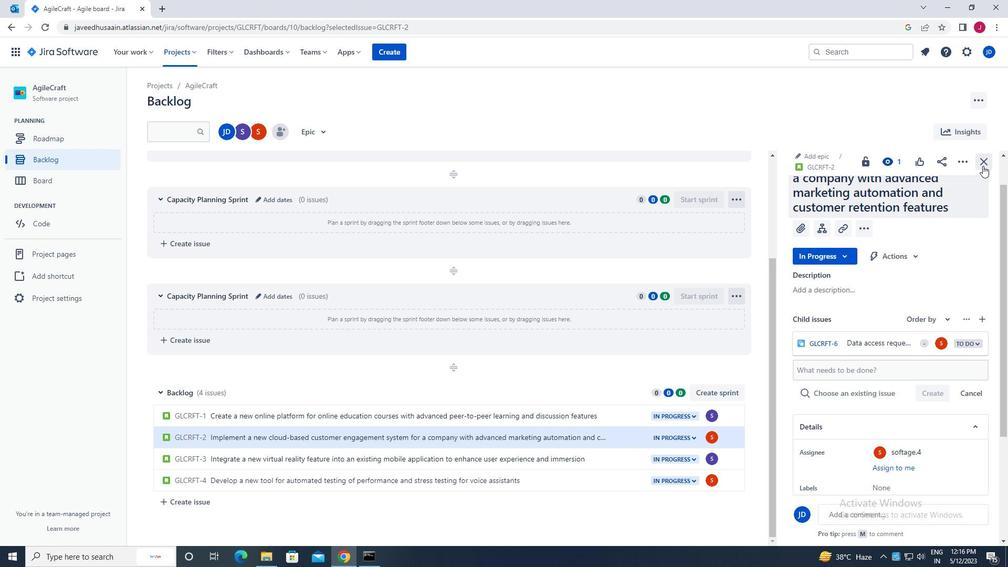 
Action: Mouse pressed left at (985, 160)
Screenshot: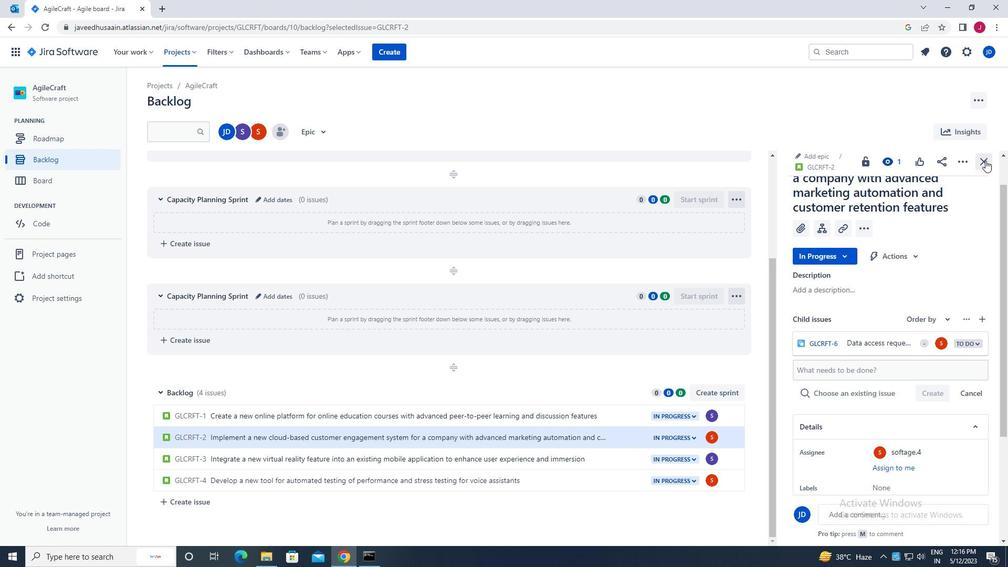
Action: Mouse moved to (985, 160)
Screenshot: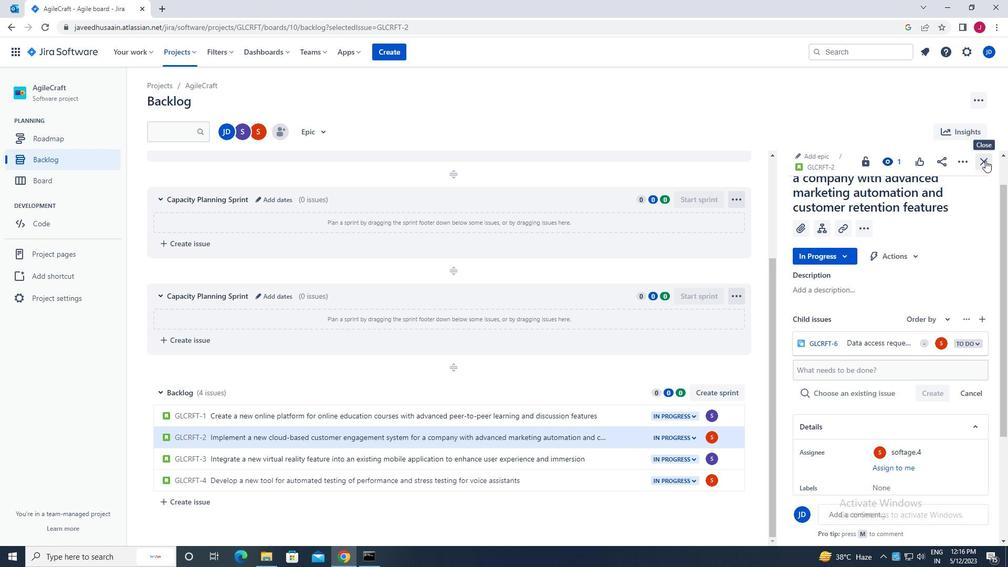 
